 Task: Create a section Continuous Integration (CI) Sprint and in the section, add a milestone Customer Relationship Management Integration in the project TruTech.
Action: Mouse moved to (61, 343)
Screenshot: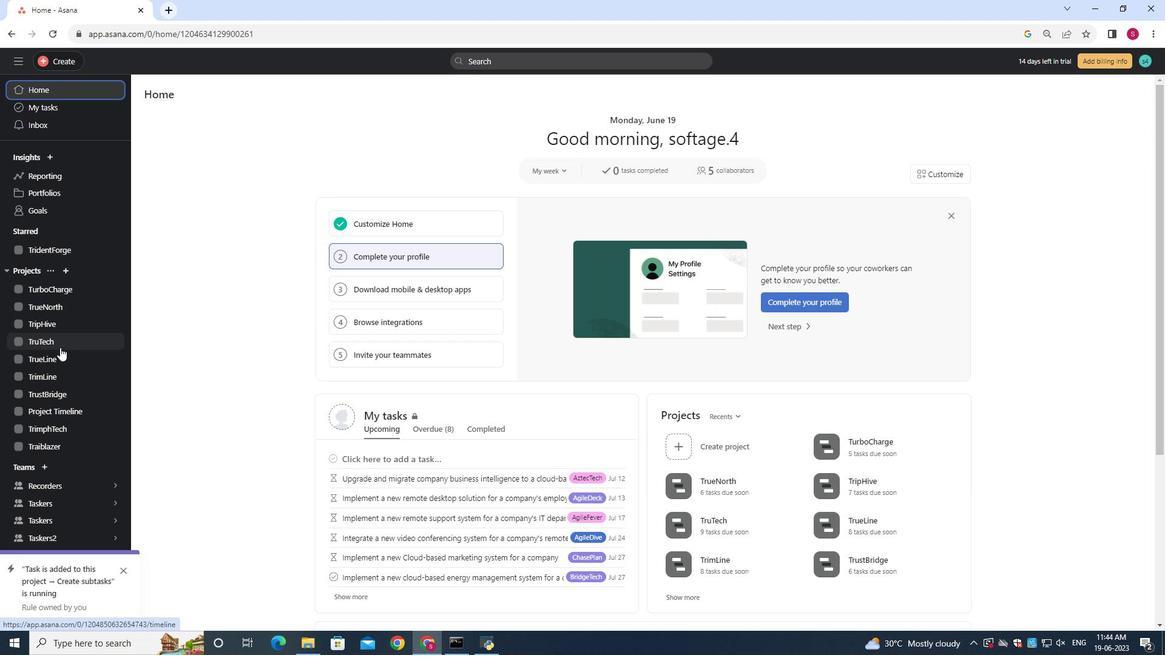 
Action: Mouse pressed left at (61, 343)
Screenshot: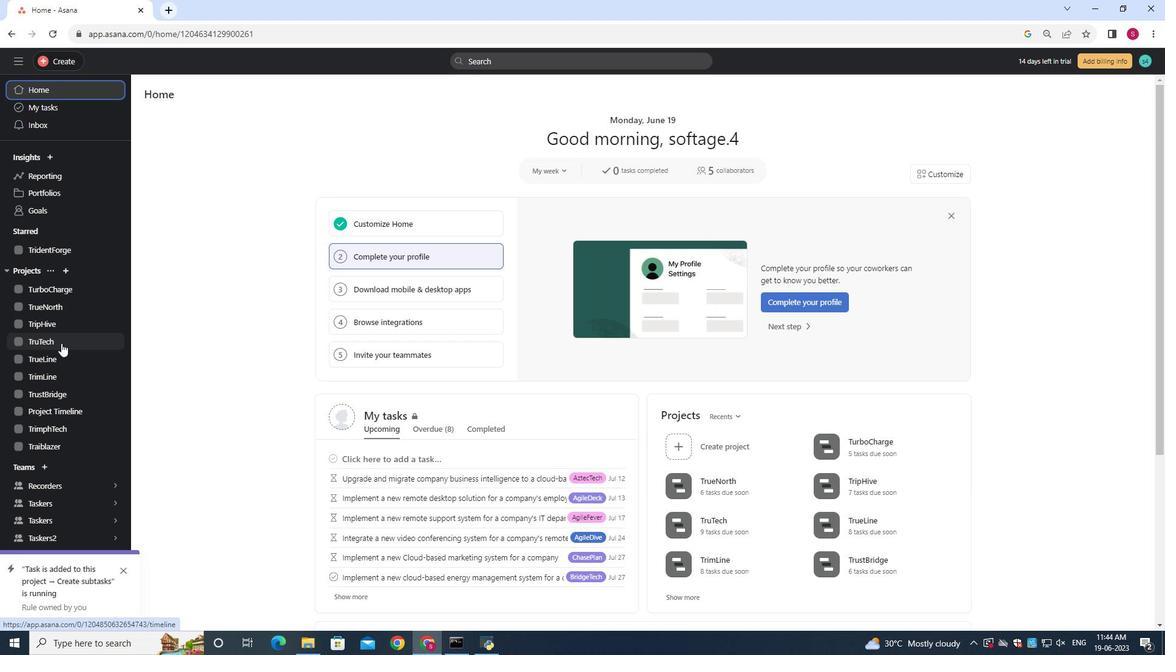 
Action: Mouse moved to (194, 142)
Screenshot: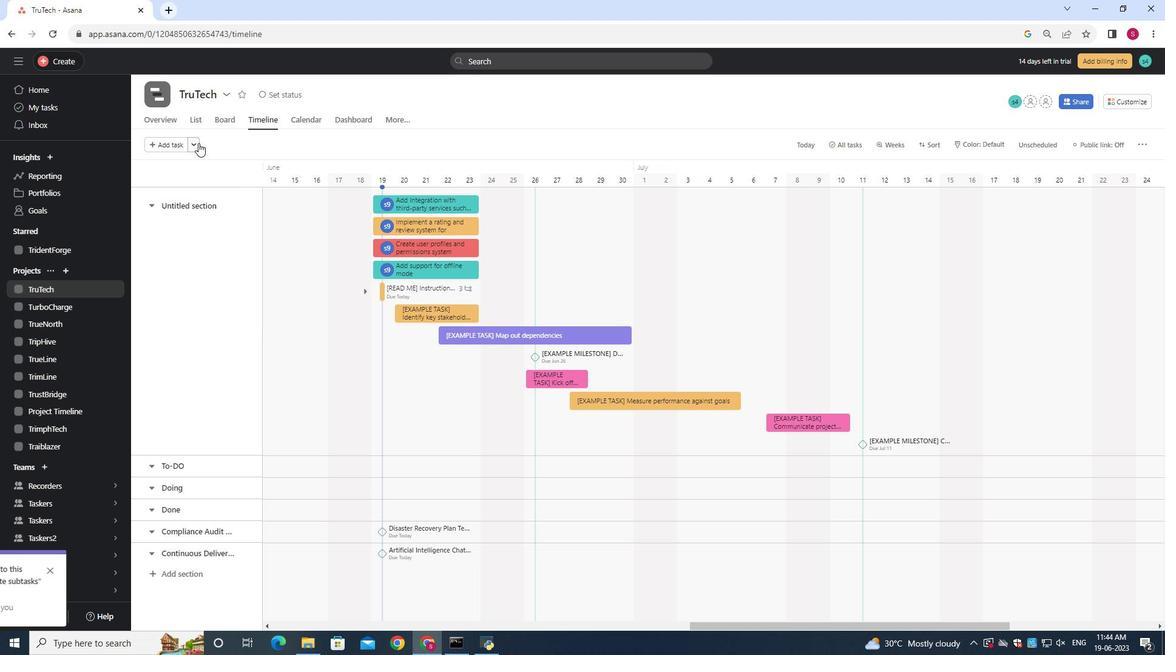 
Action: Mouse pressed left at (194, 142)
Screenshot: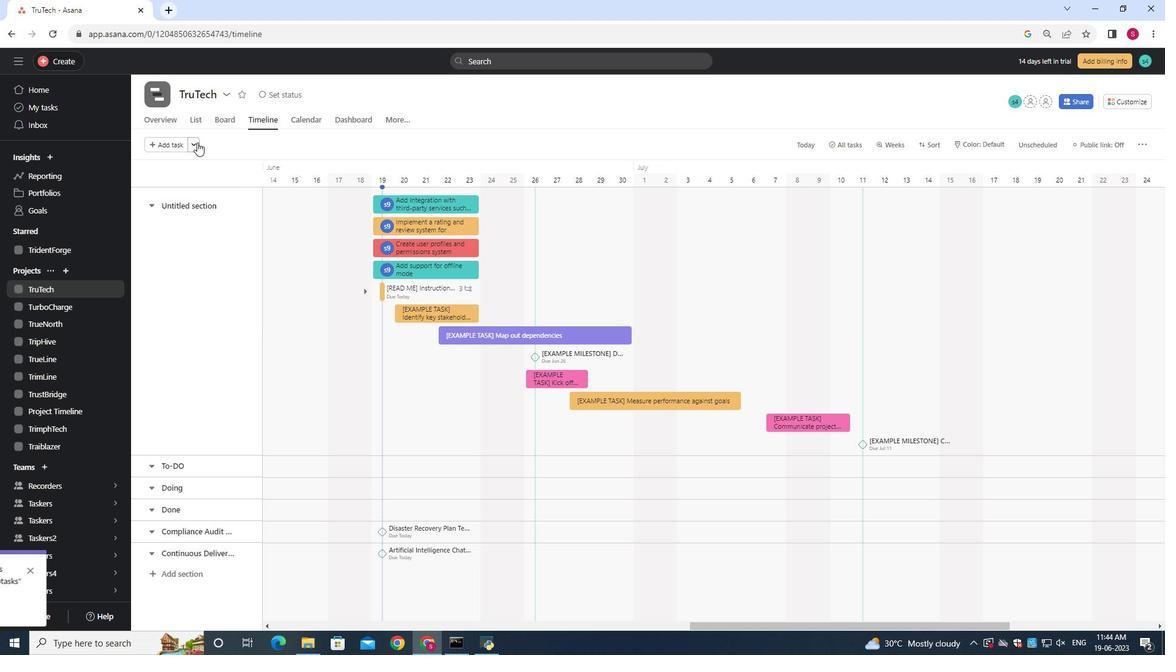 
Action: Mouse moved to (214, 168)
Screenshot: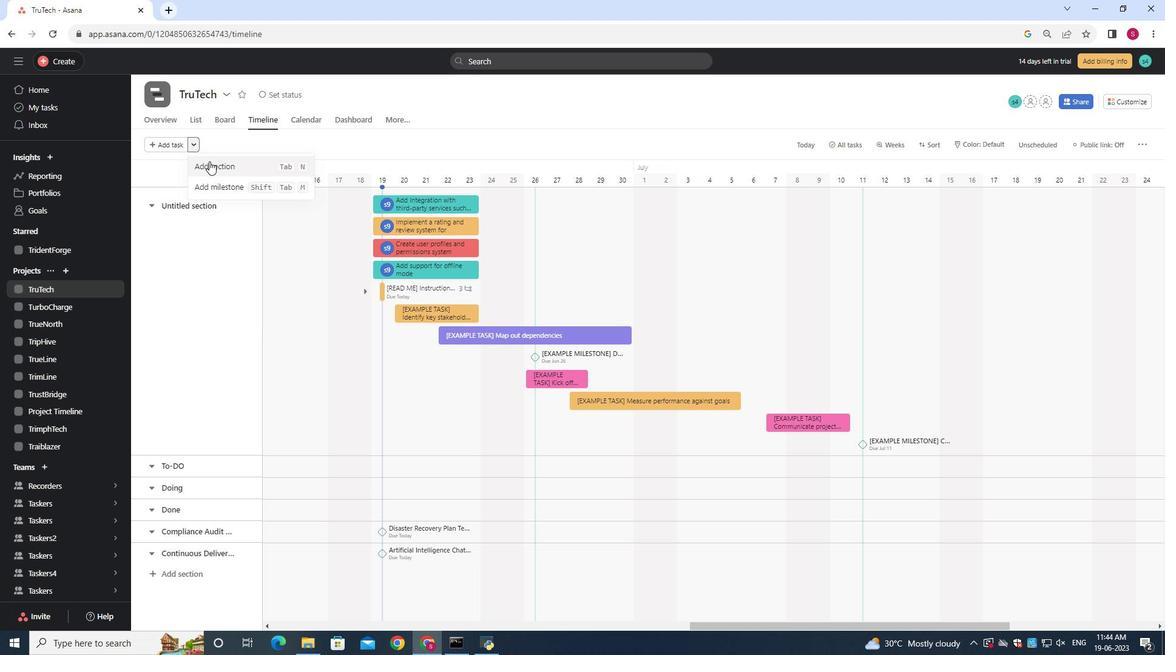 
Action: Mouse pressed left at (214, 168)
Screenshot: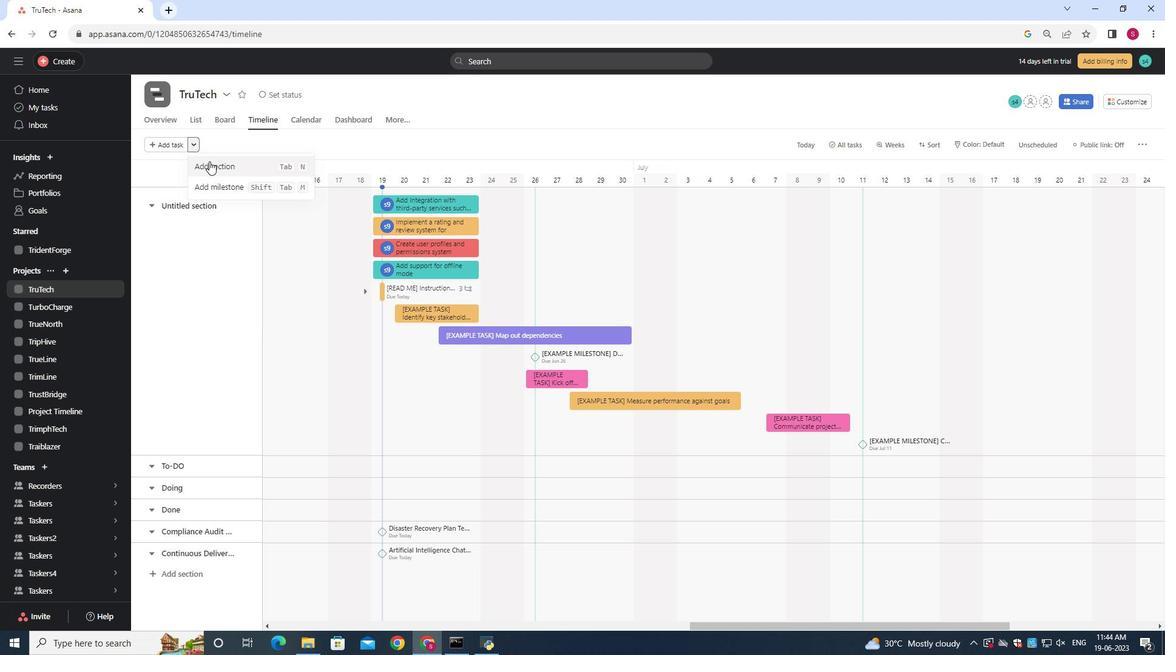 
Action: Mouse moved to (214, 167)
Screenshot: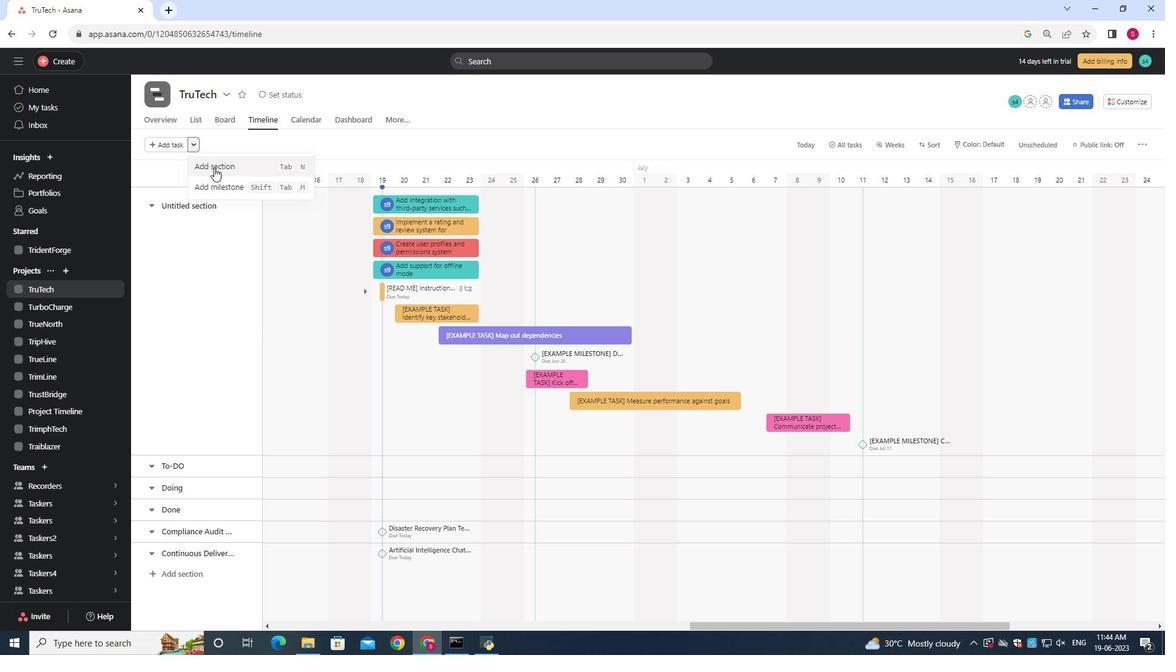 
Action: Key pressed <Key.shift>Continuous<Key.space><Key.shift>Integration<Key.space><Key.backspace><Key.space><Key.shift><Key.shift><Key.shift><Key.shift><Key.shift><Key.shift><Key.shift><Key.shift><Key.shift><Key.shift><Key.shift><Key.shift><Key.shift><Key.shift><Key.shift><Key.shift><Key.shift><Key.shift><Key.shift><Key.shift><Key.shift><Key.shift><Key.shift><Key.shift><Key.shift><Key.shift><Key.shift><Key.shift>9<Key.backspace><Key.shift><Key.shift>(<Key.shift><Key.shift><Key.shift><Key.shift><Key.shift><Key.shift><Key.shift><Key.shift><Key.shift><Key.shift><Key.shift><Key.shift><Key.shift><Key.shift><Key.shift><Key.shift><Key.shift><Key.shift><Key.shift><Key.shift><Key.shift><Key.shift><Key.shift><Key.shift><Key.shift><Key.shift><Key.shift><Key.shift><Key.shift><Key.shift><Key.shift><Key.shift><Key.shift><Key.shift><Key.shift><Key.shift><Key.shift><Key.shift><Key.shift><Key.shift><Key.shift><Key.shift><Key.shift><Key.shift><Key.shift><Key.shift>CI<Key.shift>)<Key.space><Key.shift>Sprint
Screenshot: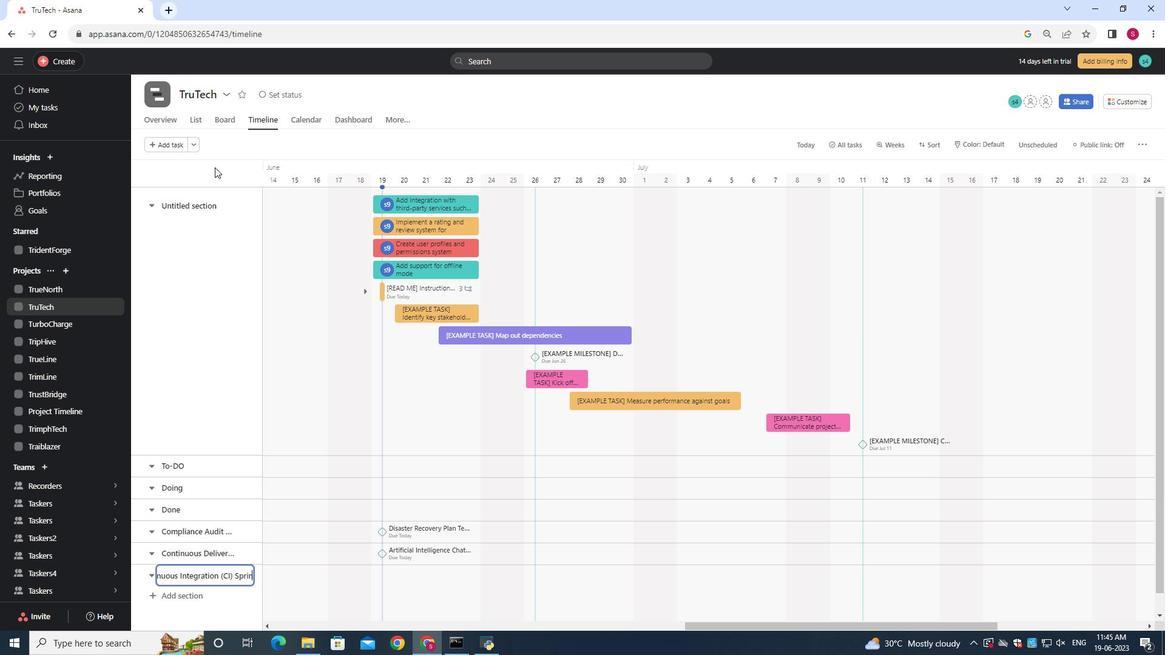 
Action: Mouse moved to (296, 574)
Screenshot: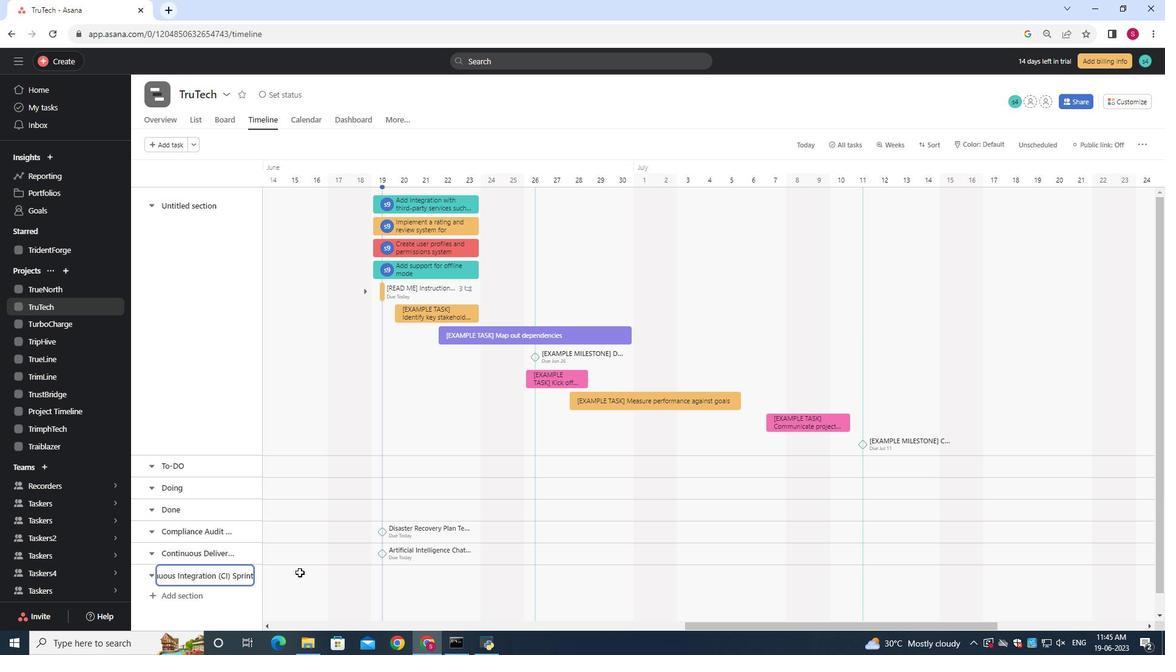 
Action: Mouse pressed left at (296, 574)
Screenshot: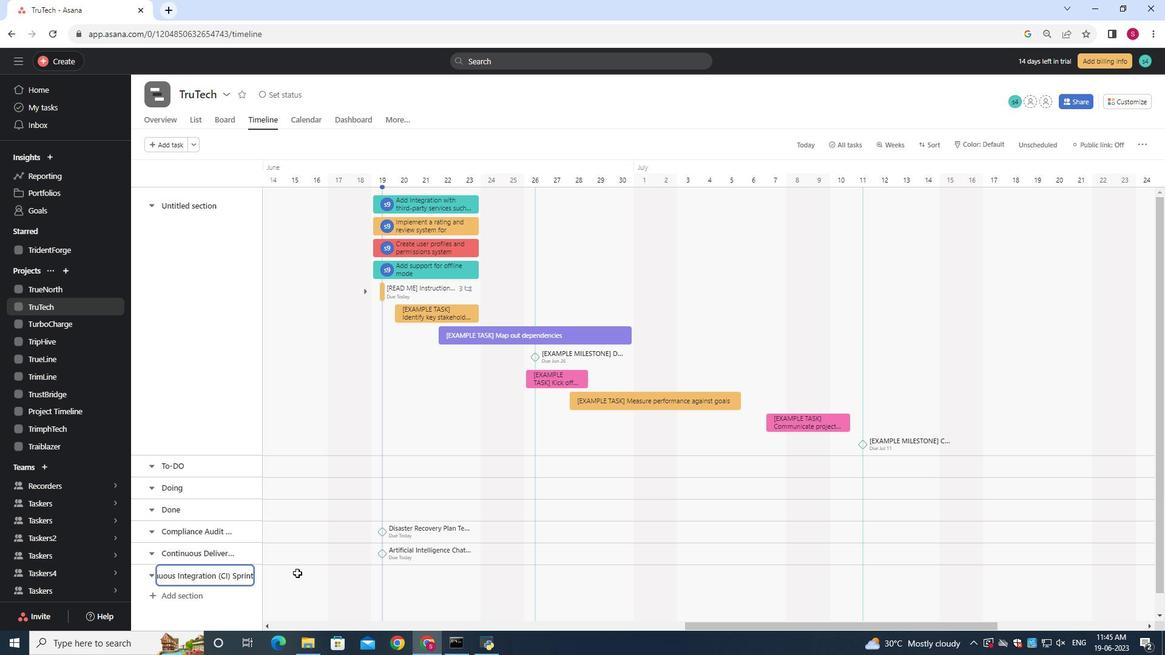 
Action: Mouse moved to (296, 574)
Screenshot: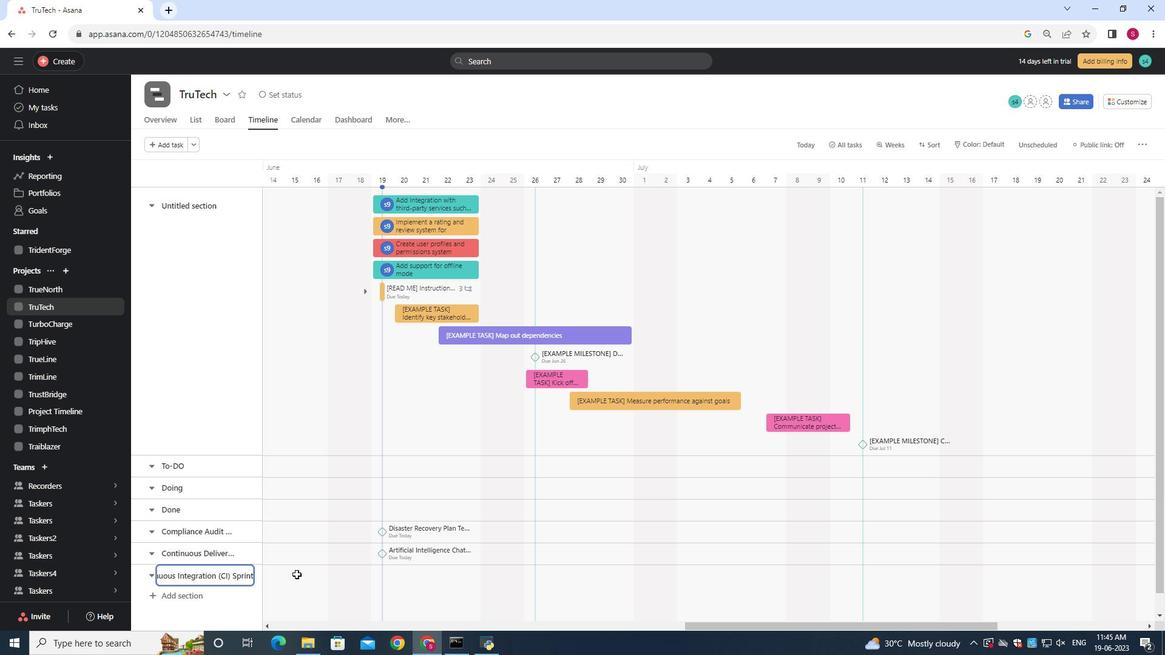 
Action: Key pressed <Key.shift>Customer<Key.space><Key.shift>Relationship<Key.space><Key.shift>Management<Key.space><Key.shift>Integration
Screenshot: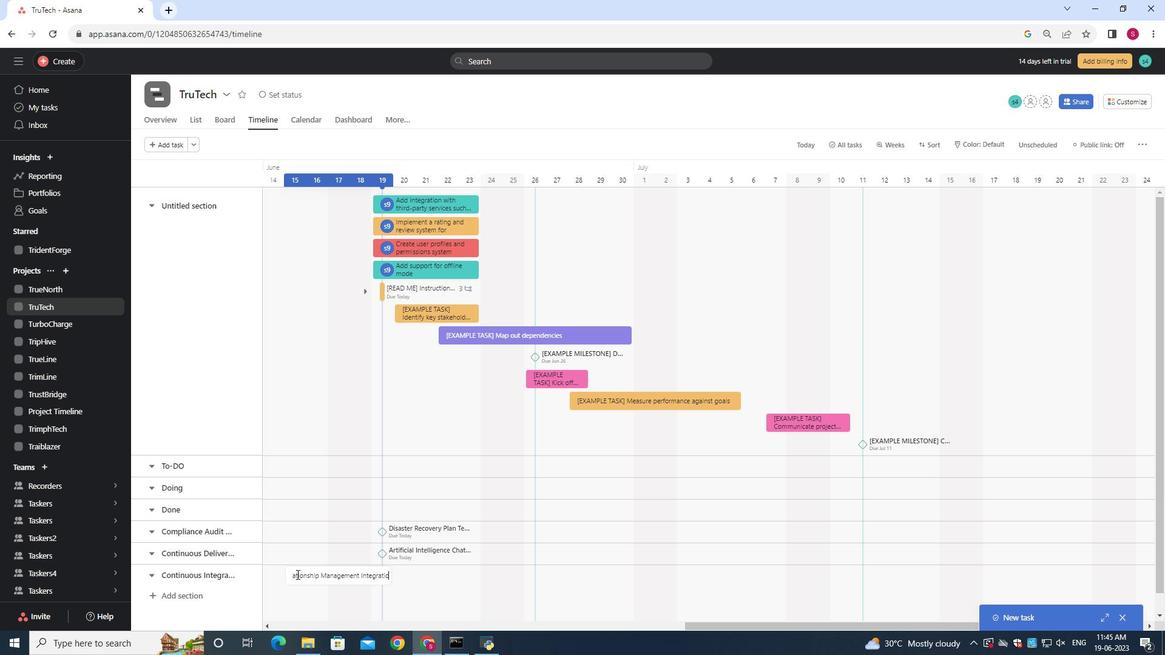 
Action: Mouse moved to (343, 575)
Screenshot: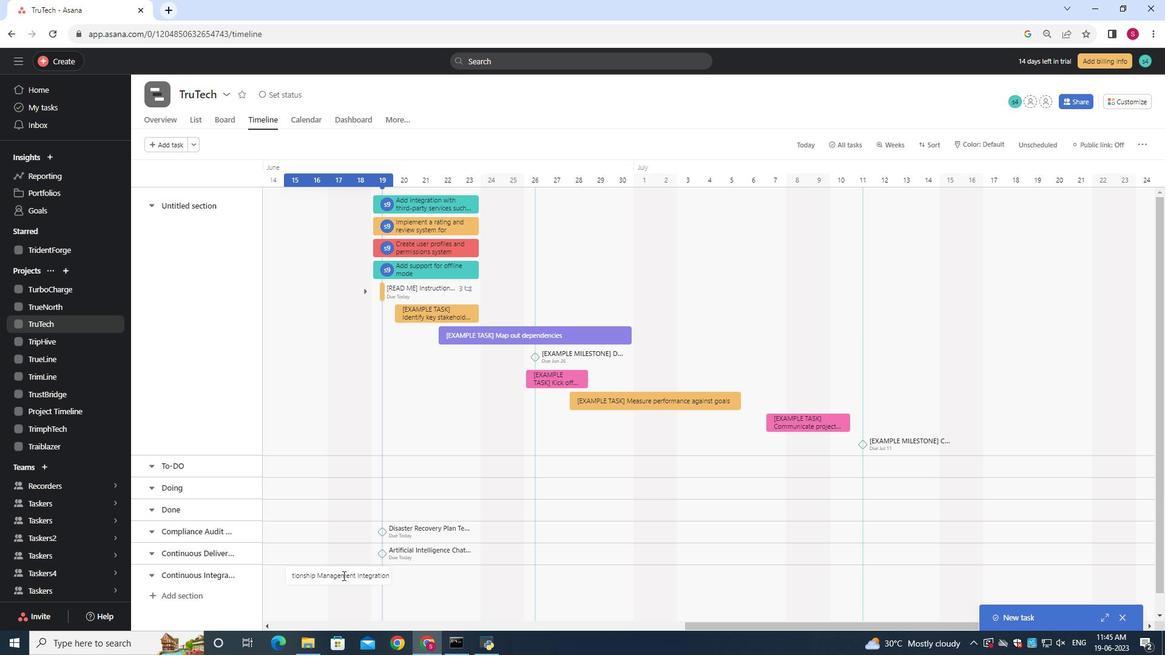 
Action: Mouse pressed right at (343, 575)
Screenshot: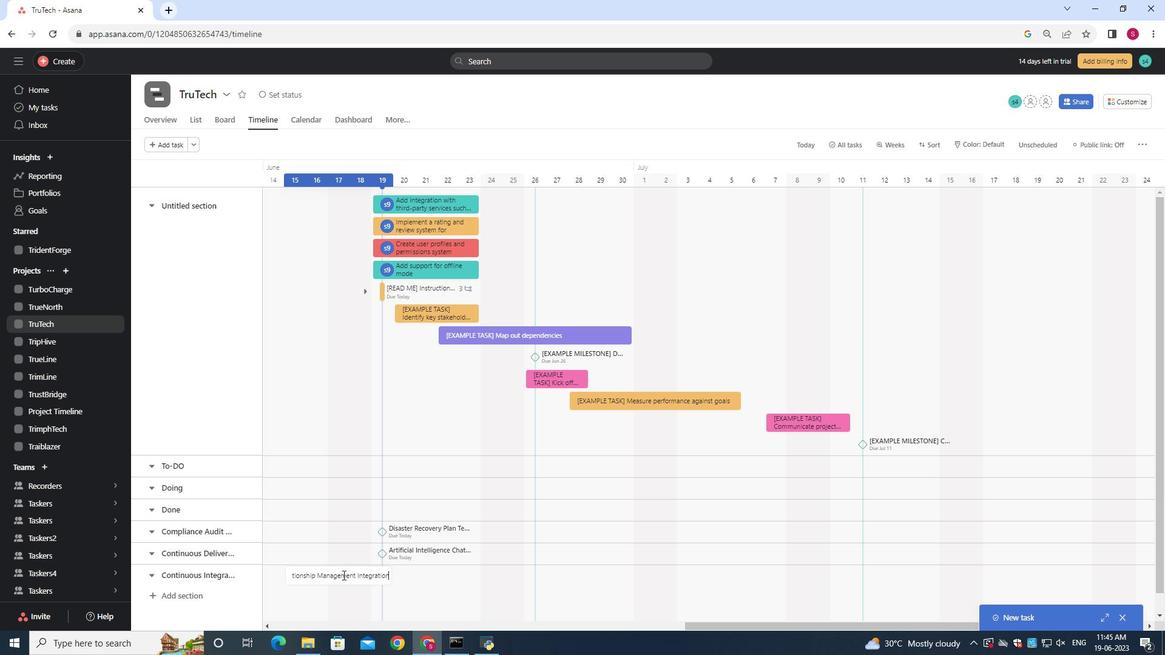 
Action: Mouse moved to (370, 514)
Screenshot: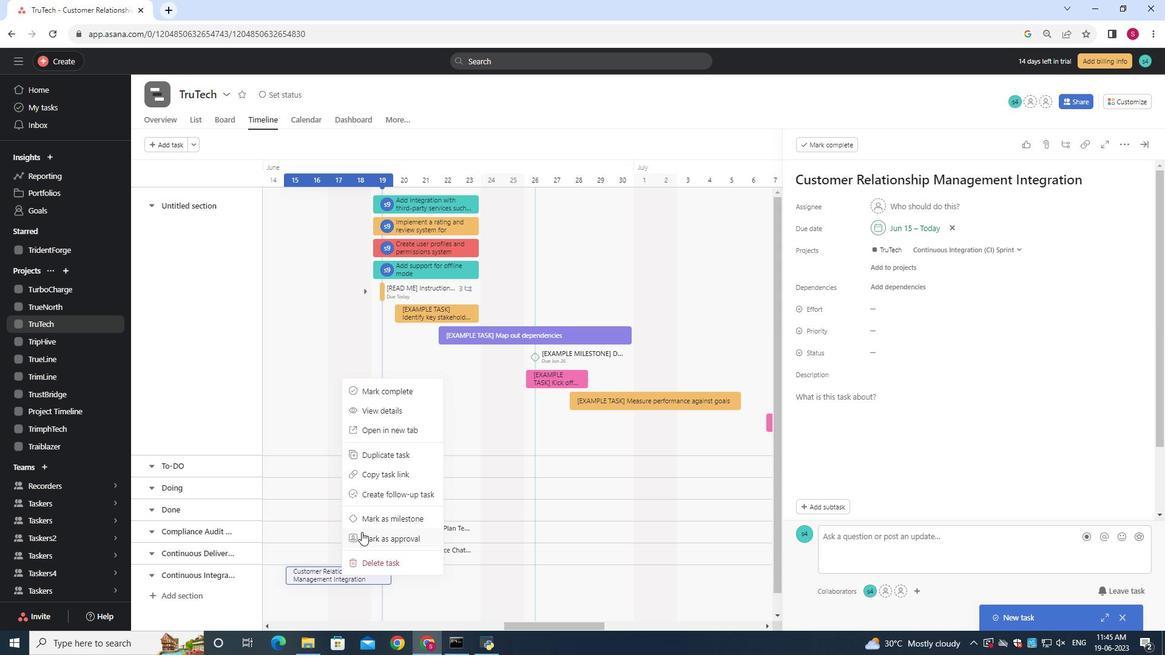 
Action: Mouse pressed left at (370, 514)
Screenshot: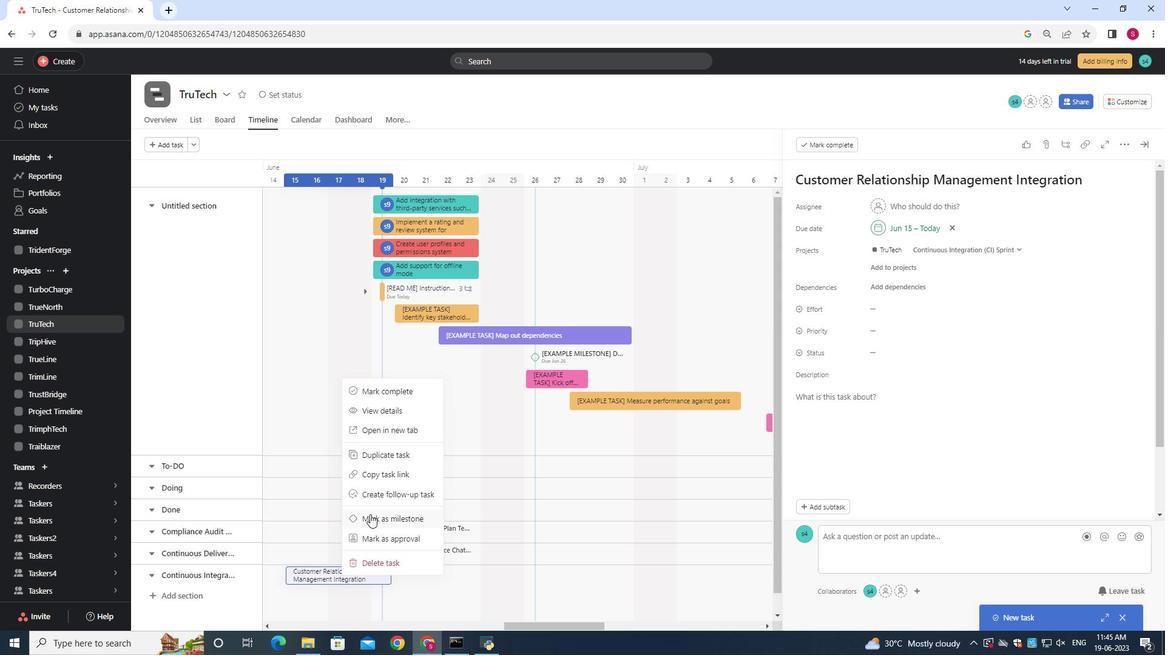 
Action: Mouse moved to (379, 512)
Screenshot: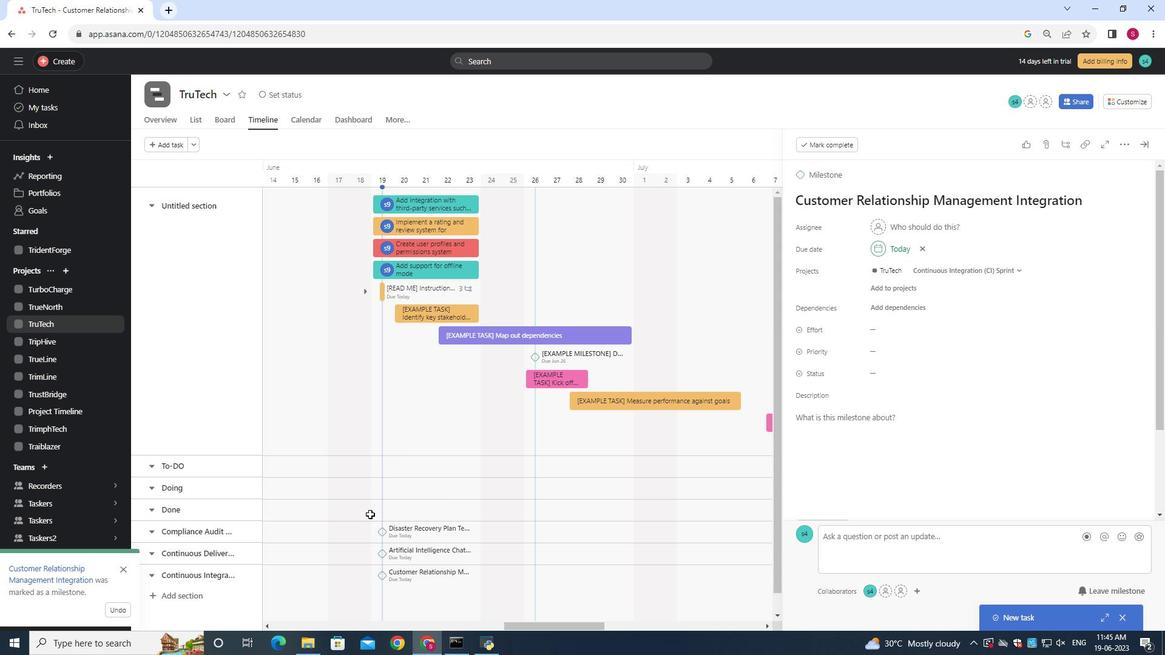 
